 Task: Send the file type microsoft word.
Action: Mouse moved to (50, 89)
Screenshot: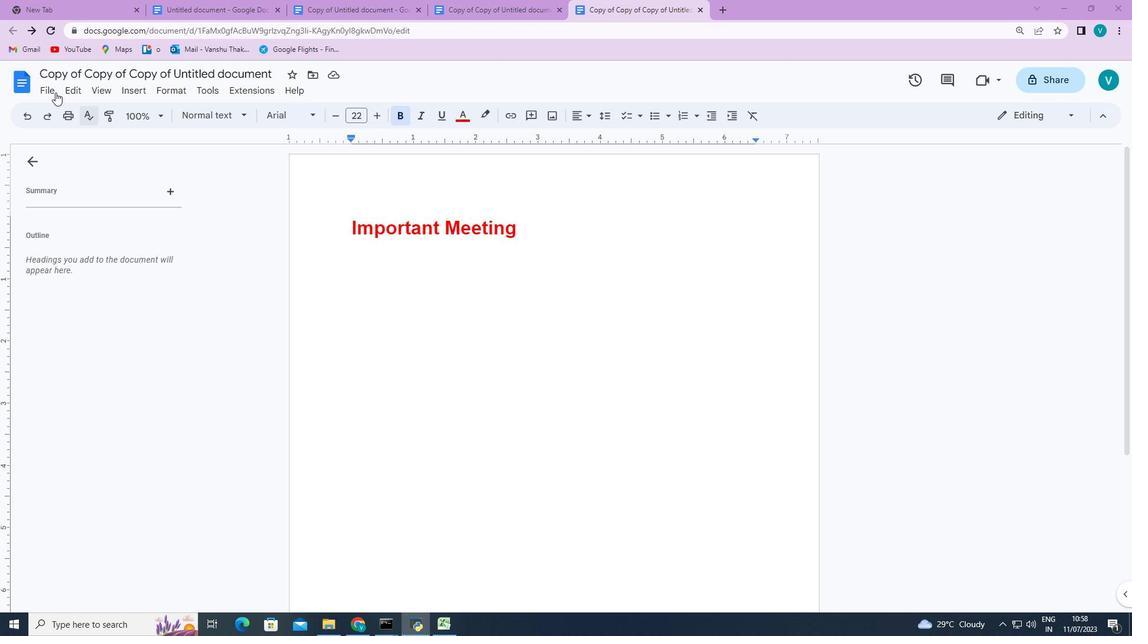 
Action: Mouse pressed left at (50, 89)
Screenshot: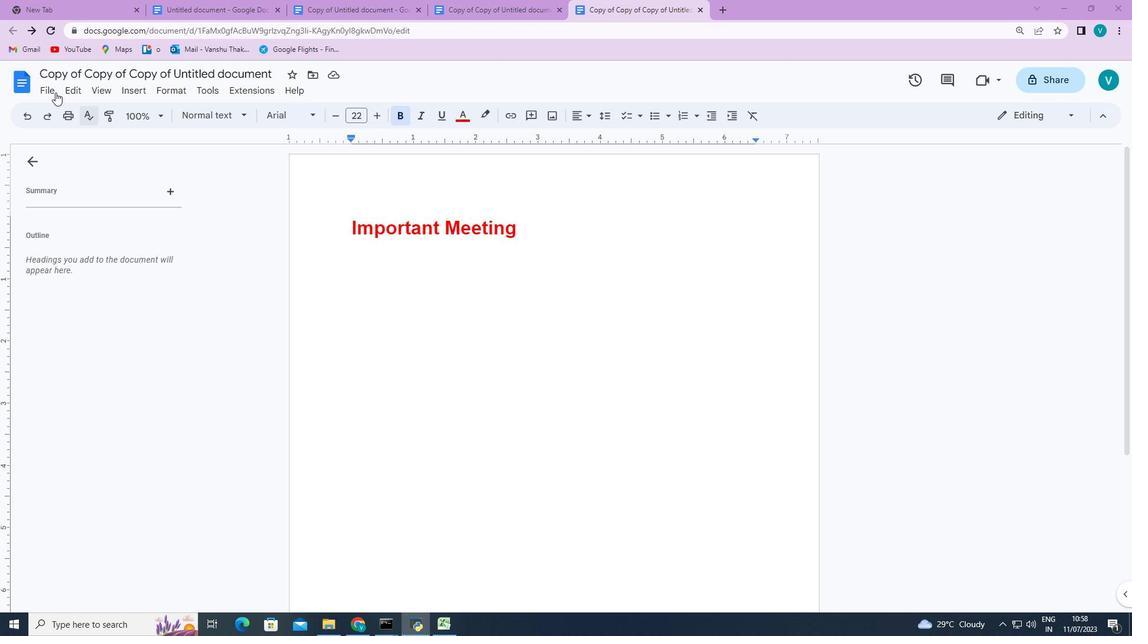 
Action: Mouse moved to (271, 209)
Screenshot: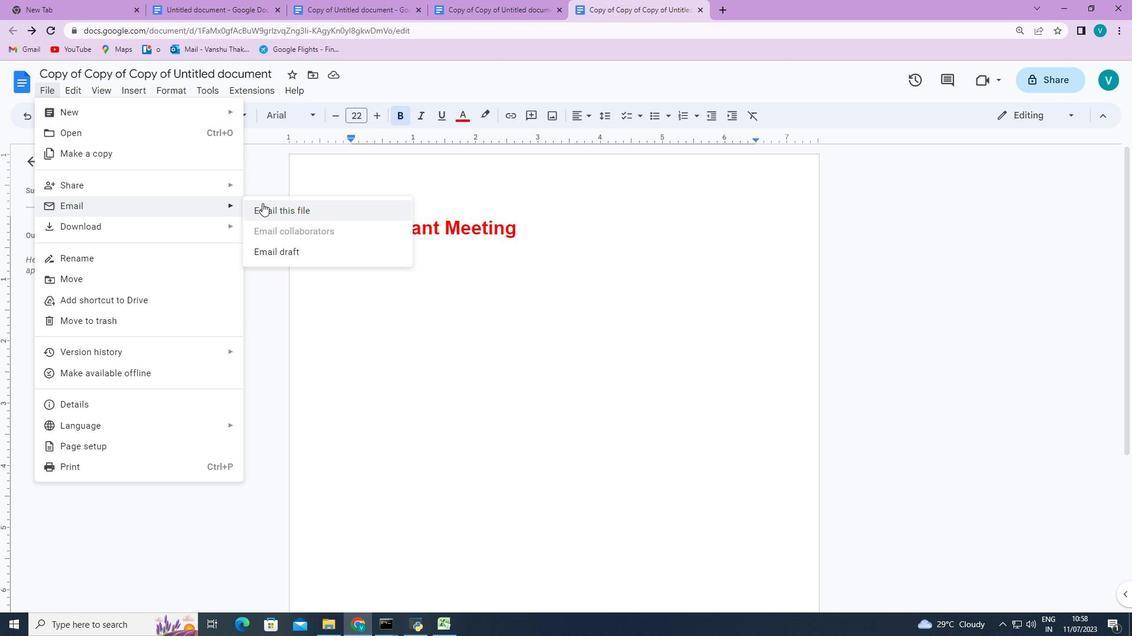 
Action: Mouse pressed left at (271, 209)
Screenshot: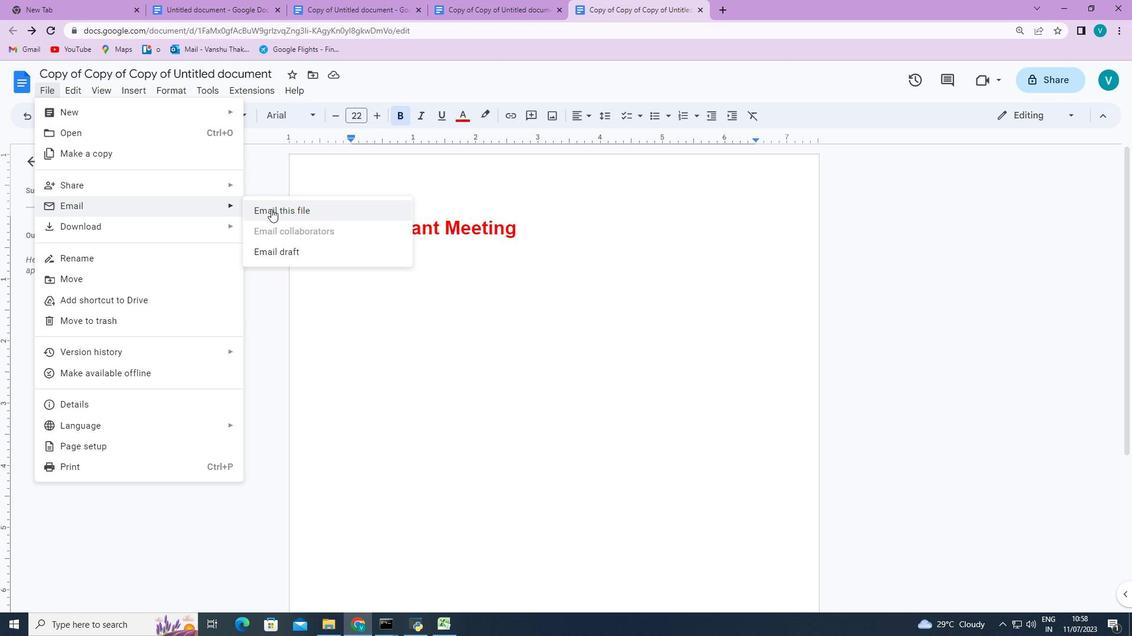 
Action: Mouse moved to (490, 443)
Screenshot: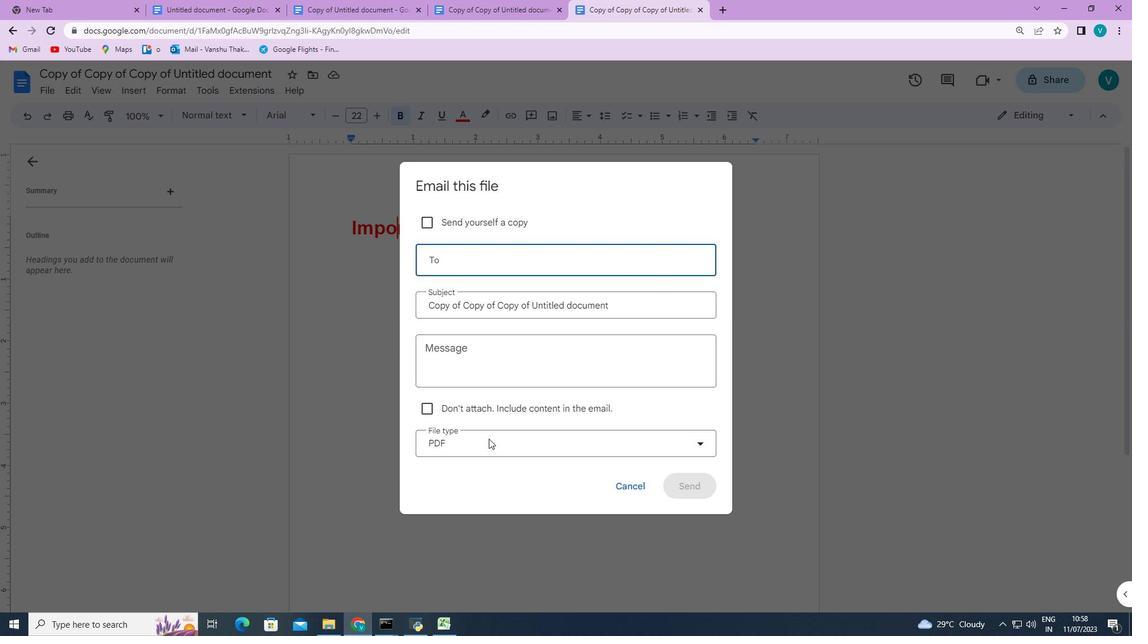 
Action: Mouse pressed left at (490, 443)
Screenshot: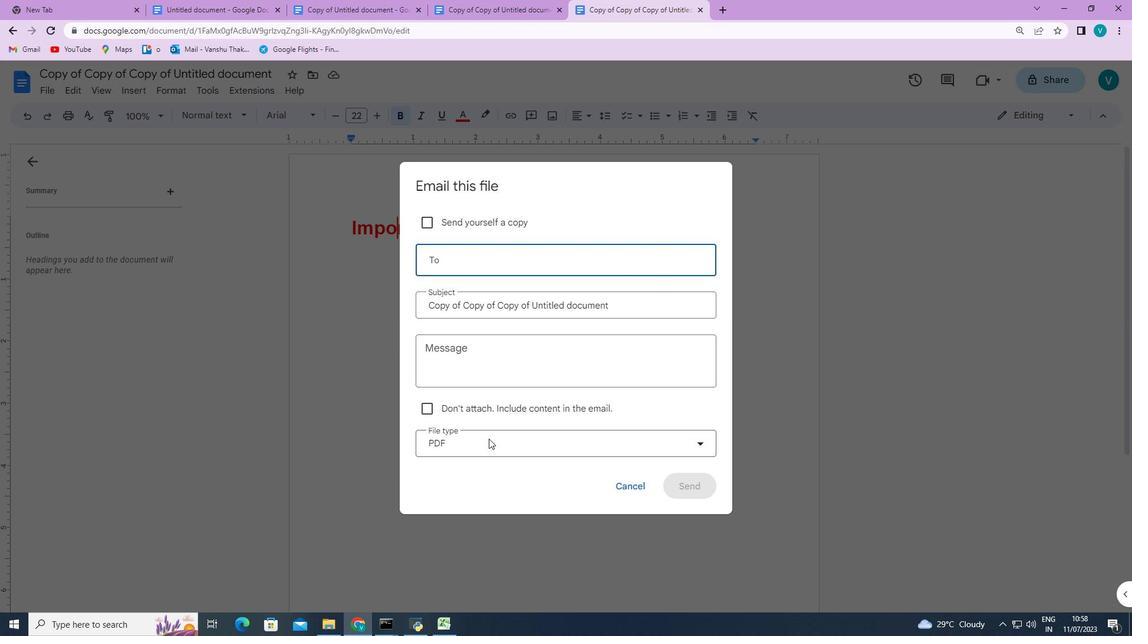 
Action: Mouse moved to (495, 551)
Screenshot: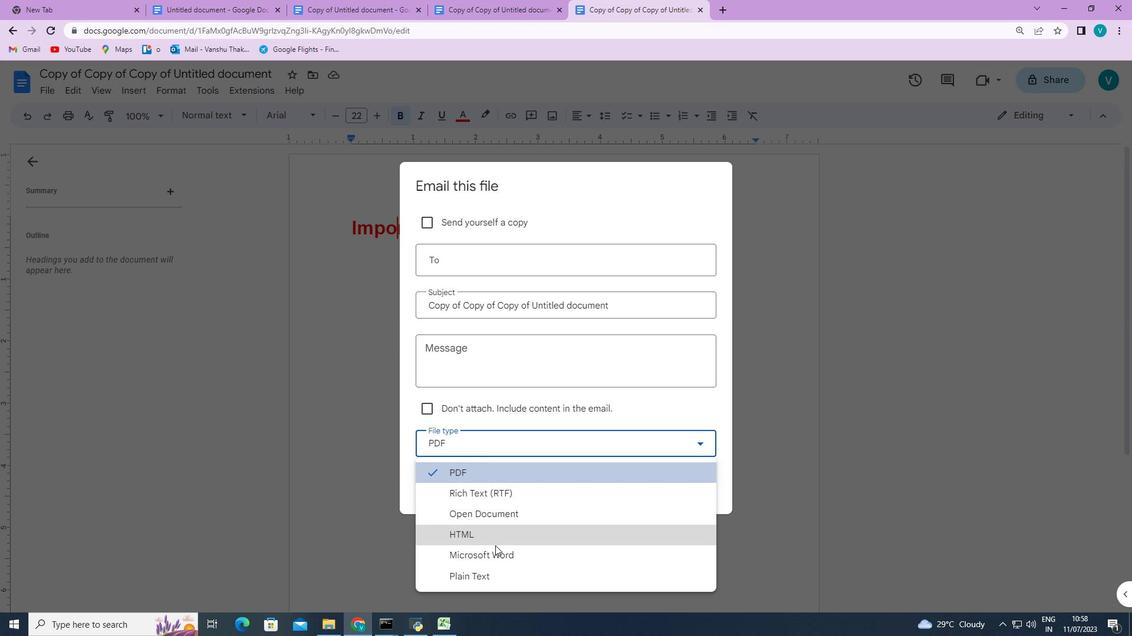 
Action: Mouse pressed left at (495, 551)
Screenshot: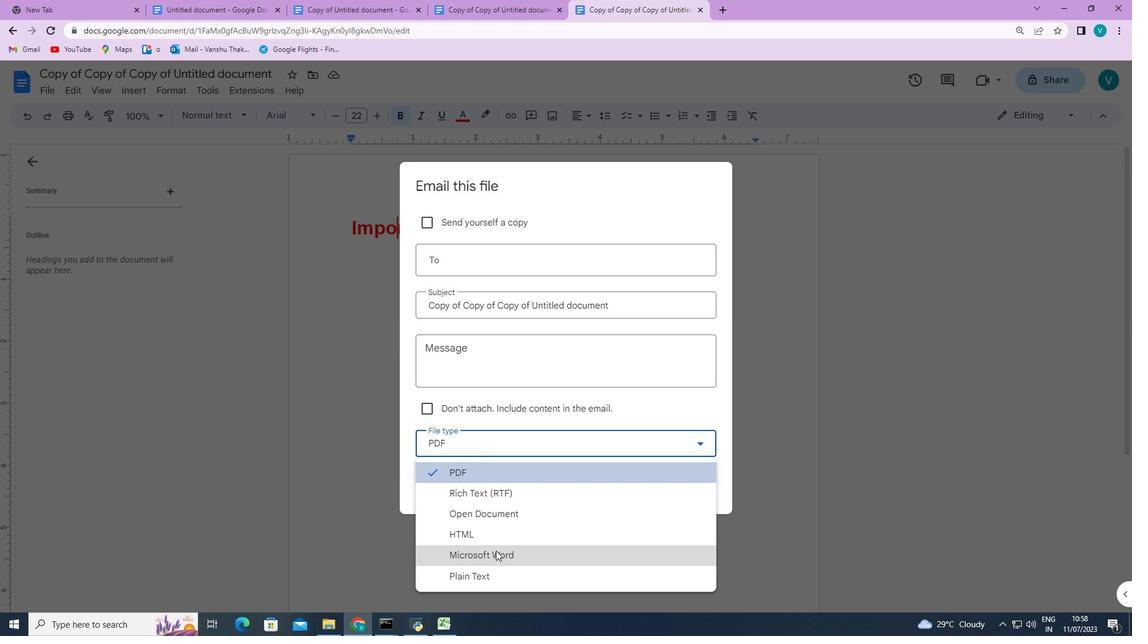 
Action: Mouse moved to (572, 256)
Screenshot: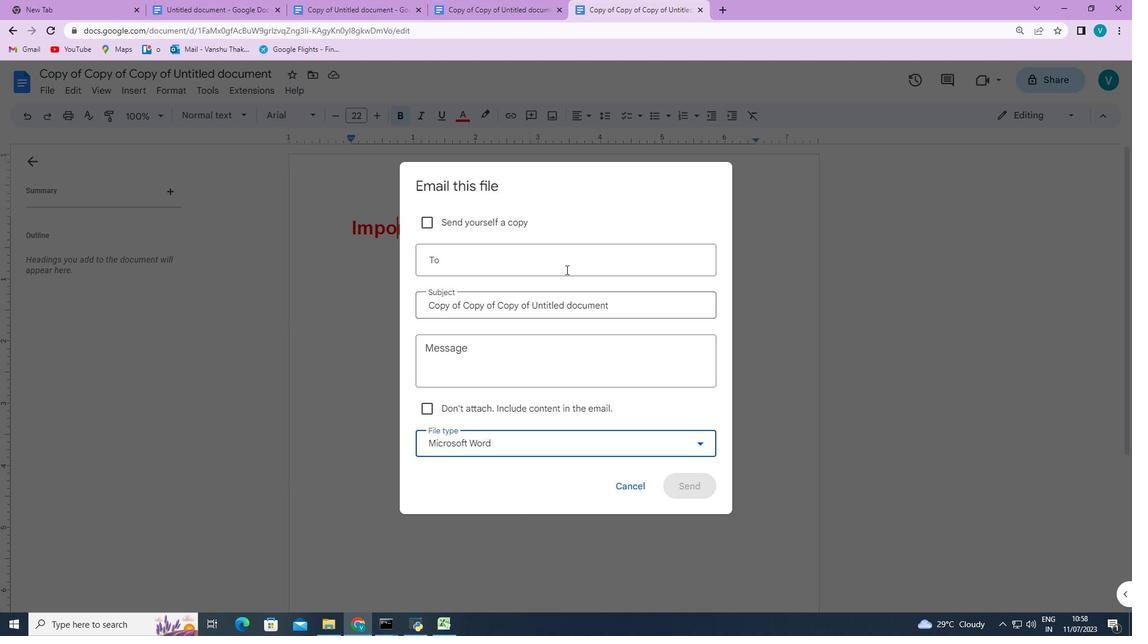 
Action: Mouse pressed left at (572, 256)
Screenshot: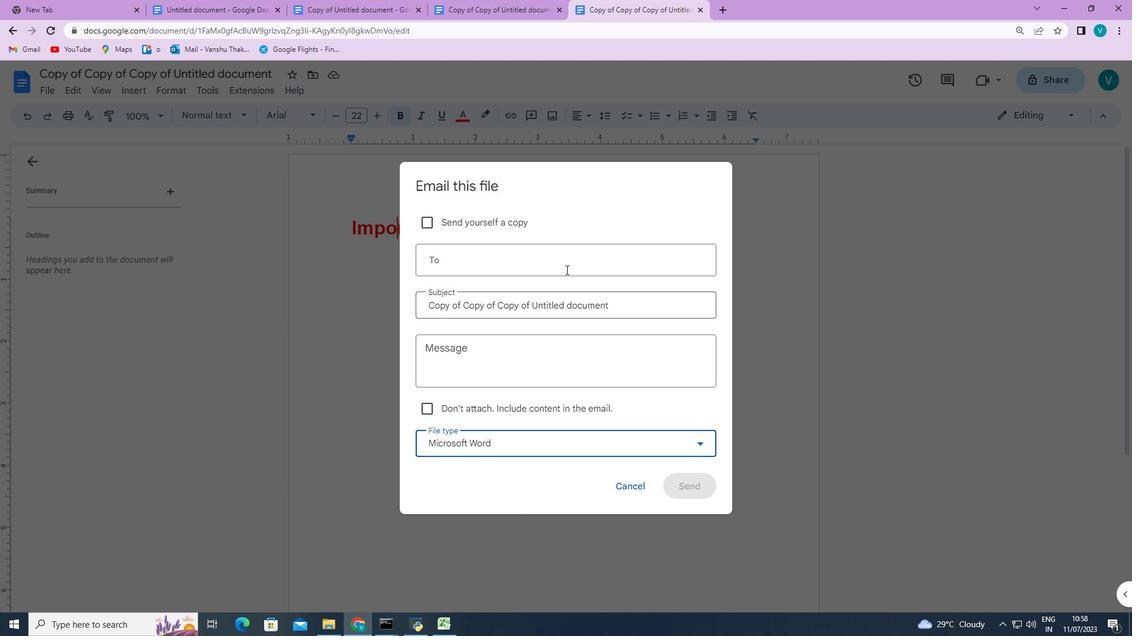
Action: Mouse moved to (569, 293)
Screenshot: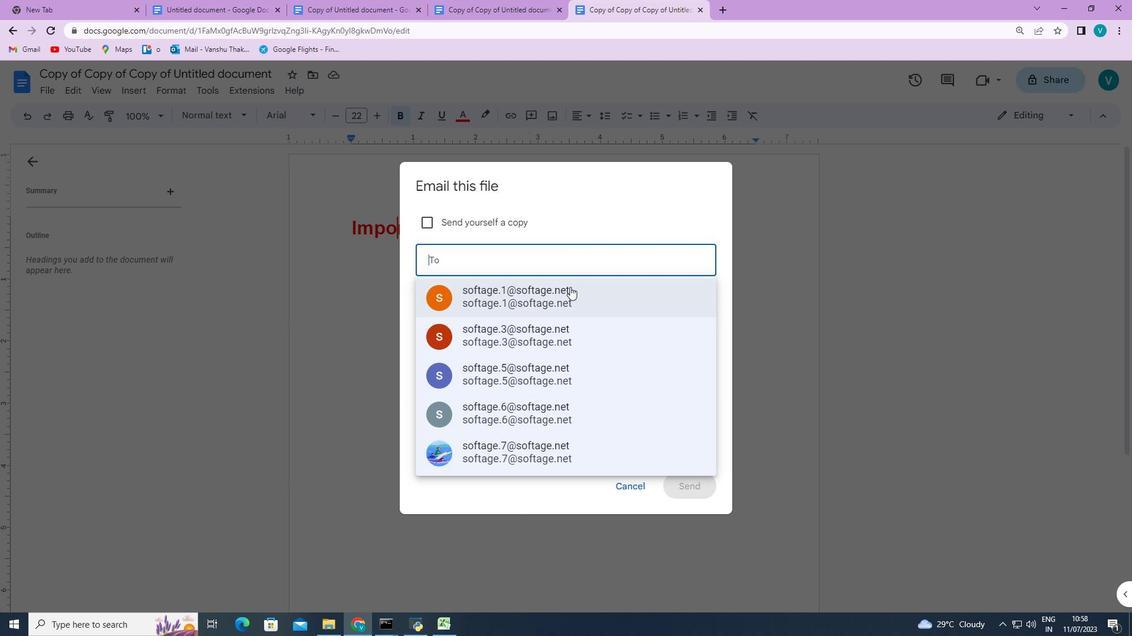 
Action: Mouse pressed left at (569, 293)
Screenshot: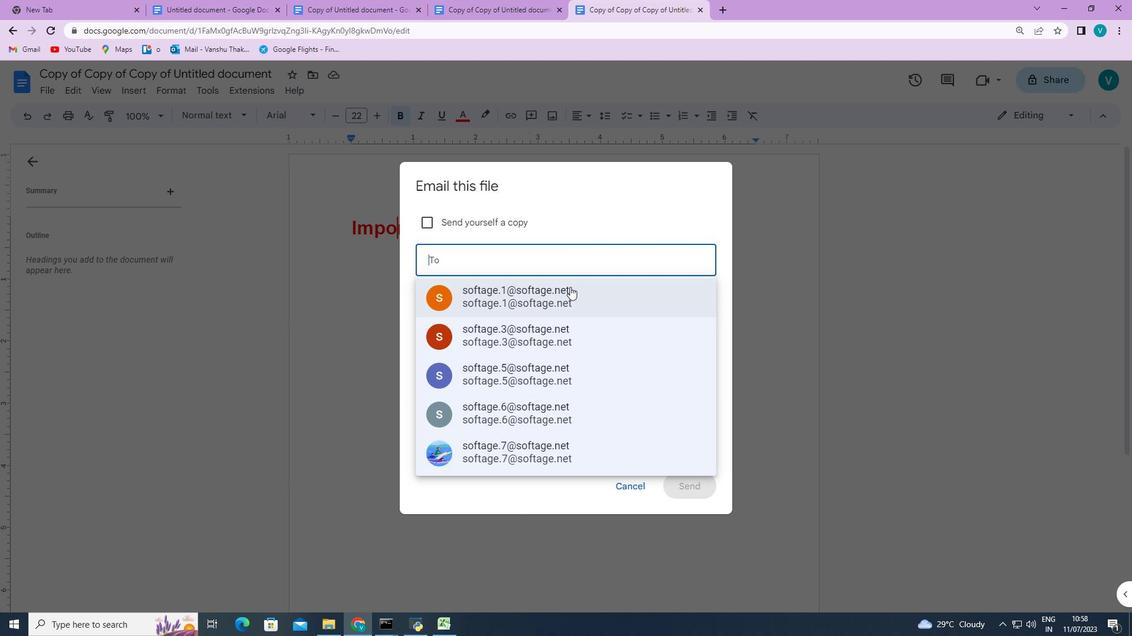 
Action: Mouse moved to (676, 490)
Screenshot: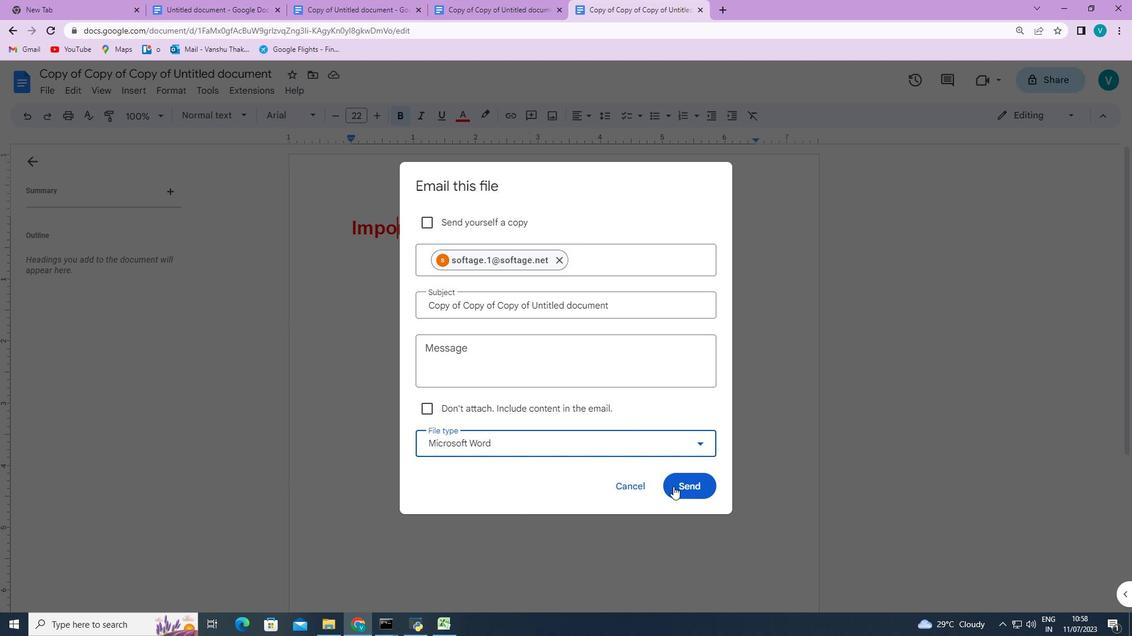 
Action: Mouse pressed left at (676, 490)
Screenshot: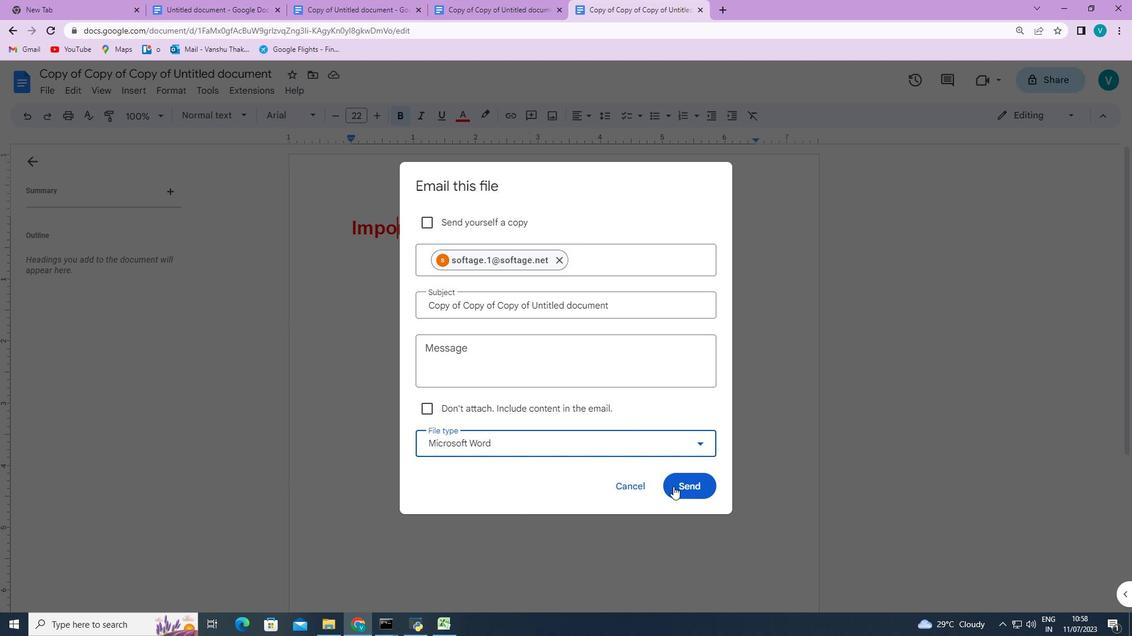 
